 Task: Hide the Sidebar
Action: Mouse pressed left at (700, 246)
Screenshot: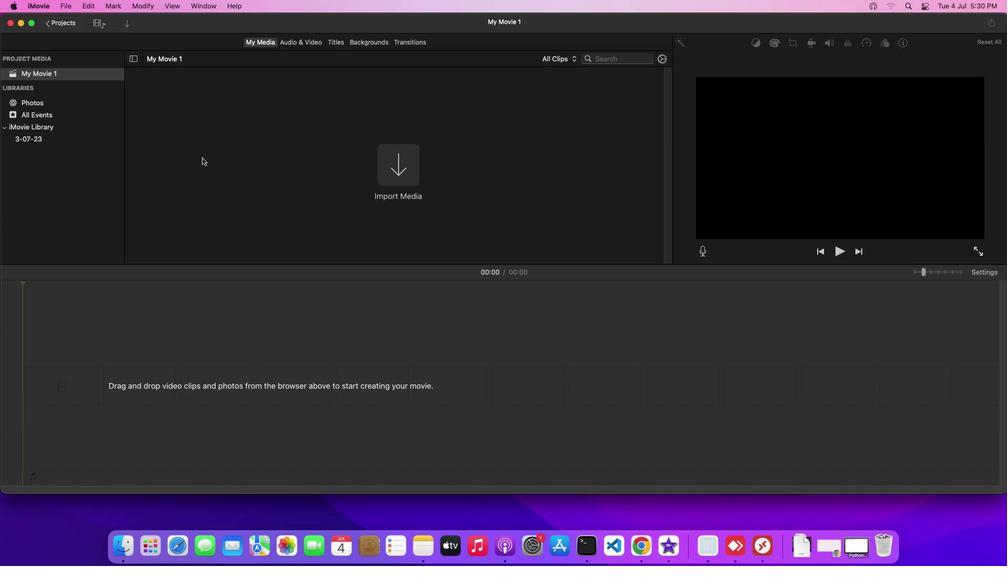 
Action: Mouse moved to (700, 246)
Screenshot: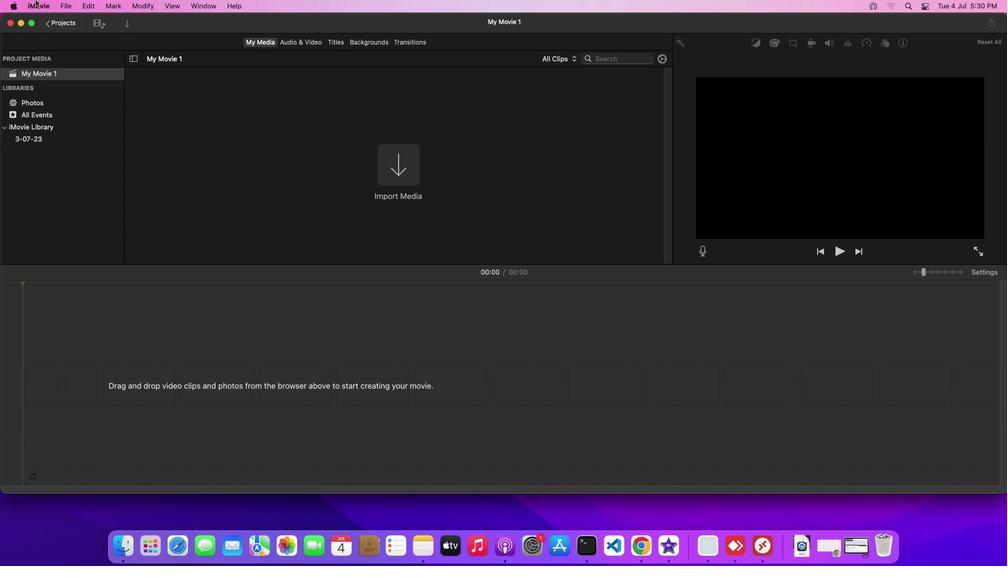
Action: Mouse pressed left at (700, 246)
Screenshot: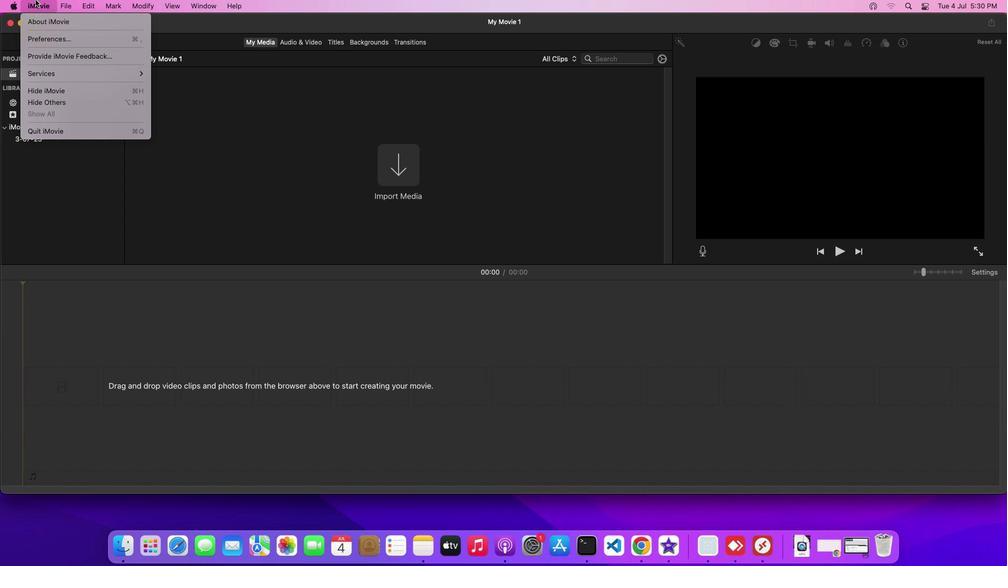 
Action: Mouse moved to (700, 246)
Screenshot: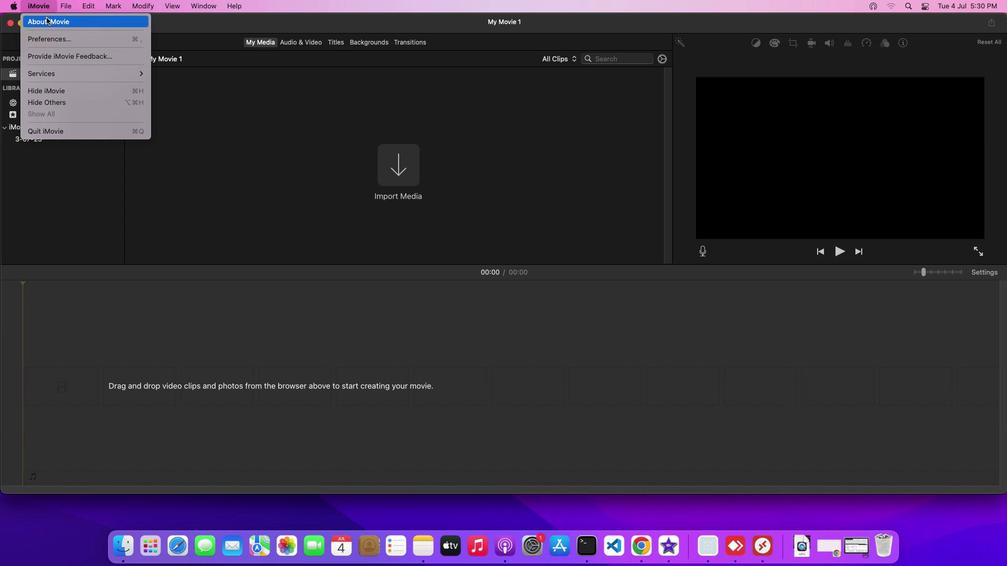 
Action: Mouse pressed left at (700, 246)
Screenshot: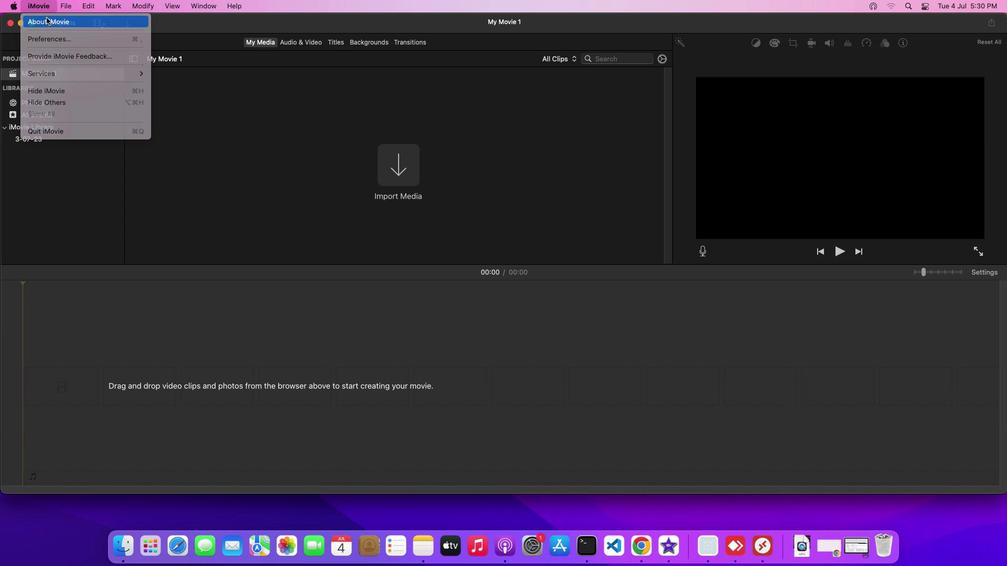 
Action: Mouse moved to (700, 246)
Screenshot: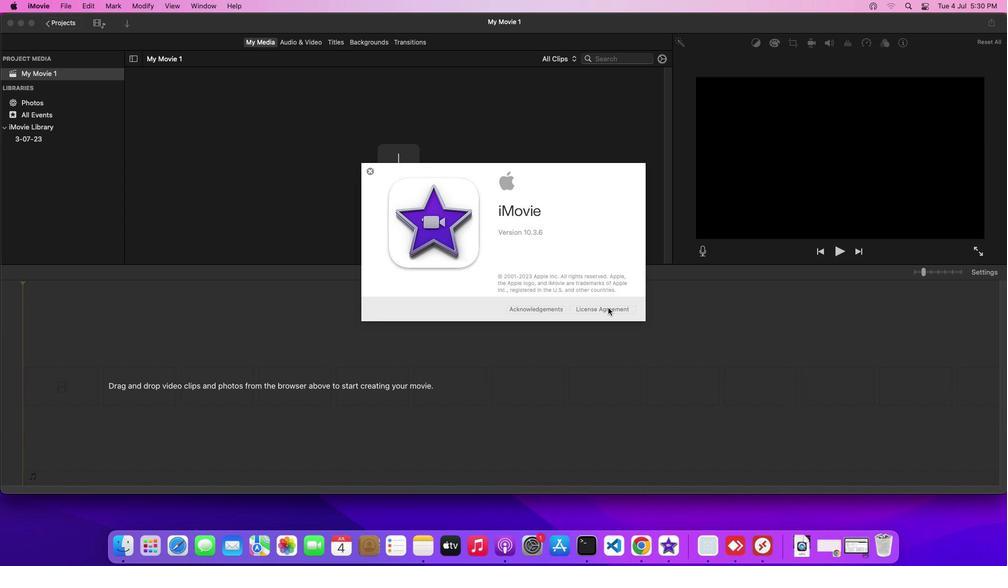 
Action: Mouse pressed left at (700, 246)
Screenshot: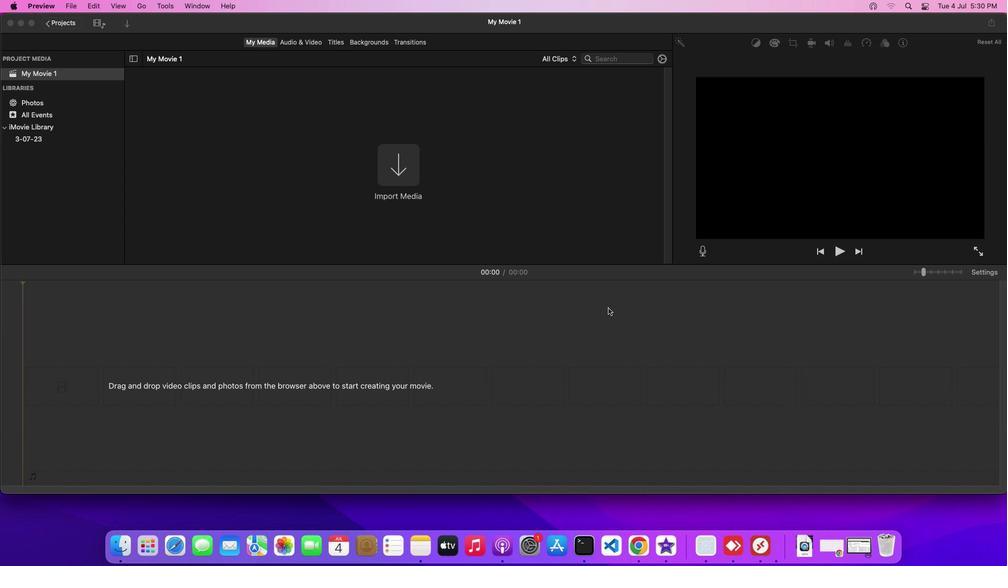 
Action: Mouse moved to (700, 246)
Screenshot: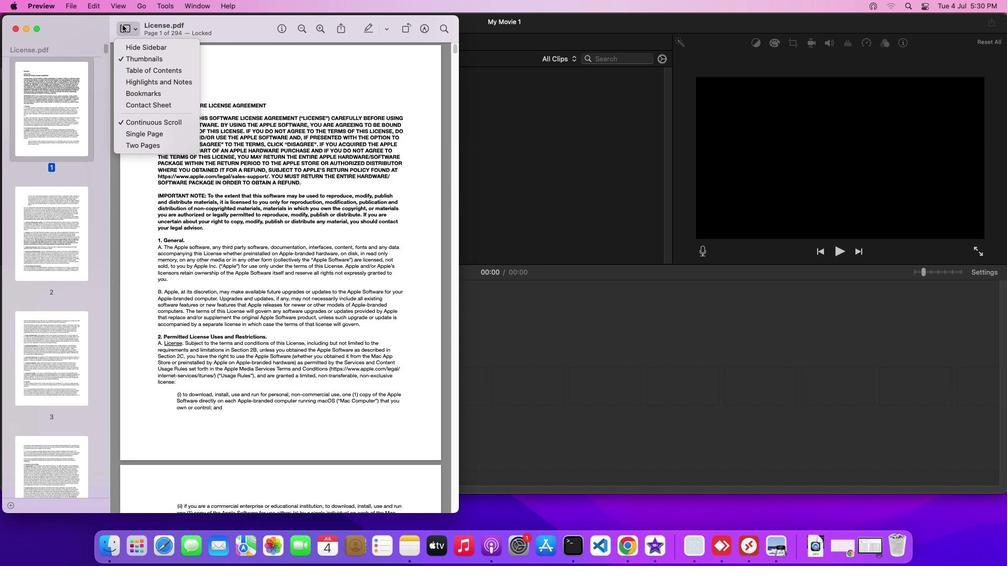 
Action: Mouse pressed left at (700, 246)
Screenshot: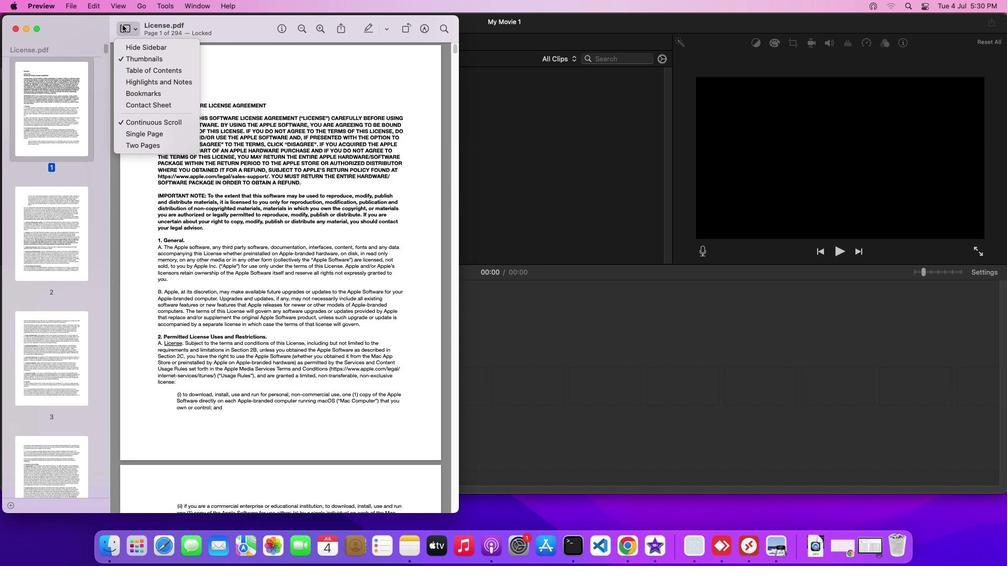 
Action: Mouse moved to (700, 246)
Screenshot: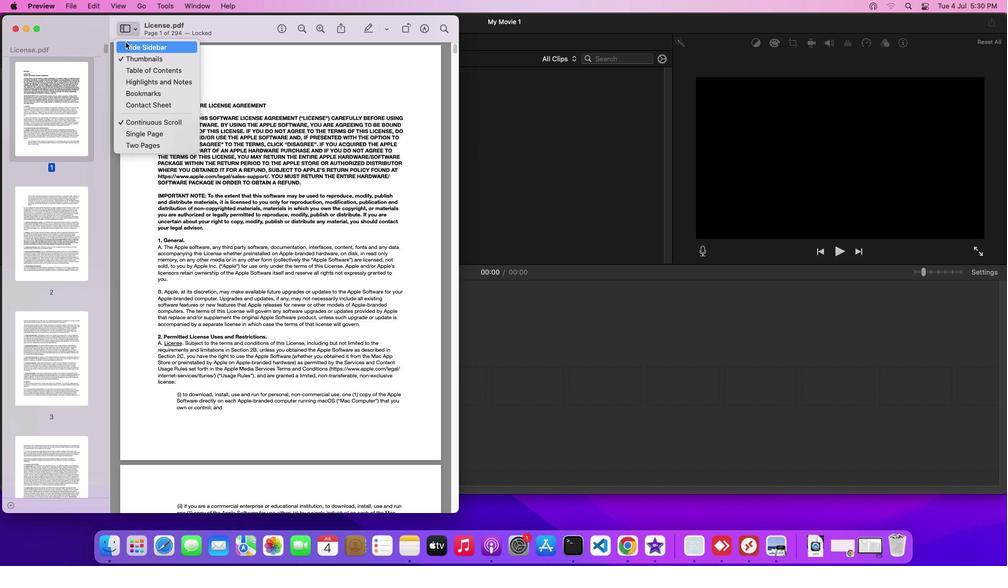 
Action: Mouse pressed left at (700, 246)
Screenshot: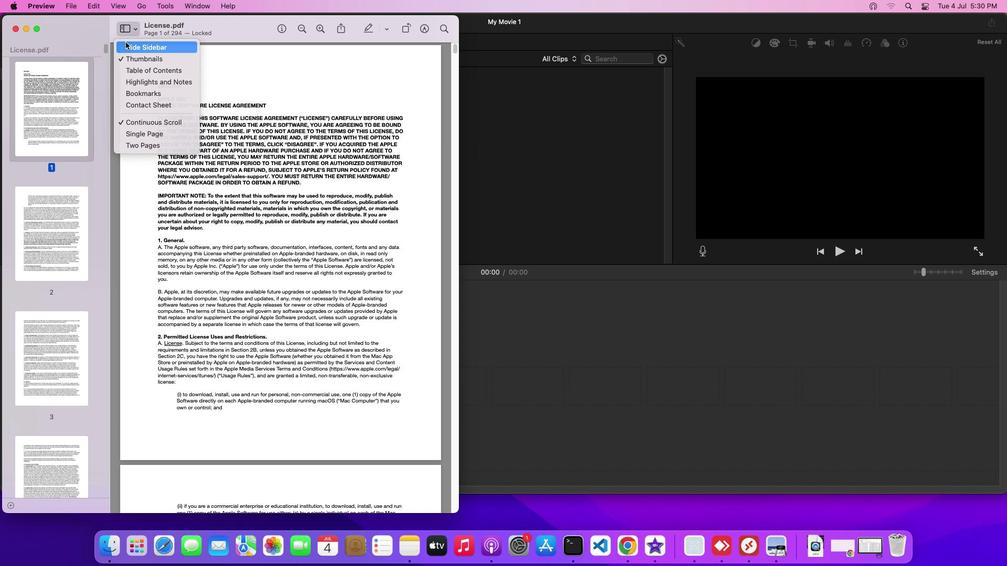 
